 Task: Toggle the ignore legacy warning option in the git.
Action: Mouse moved to (17, 476)
Screenshot: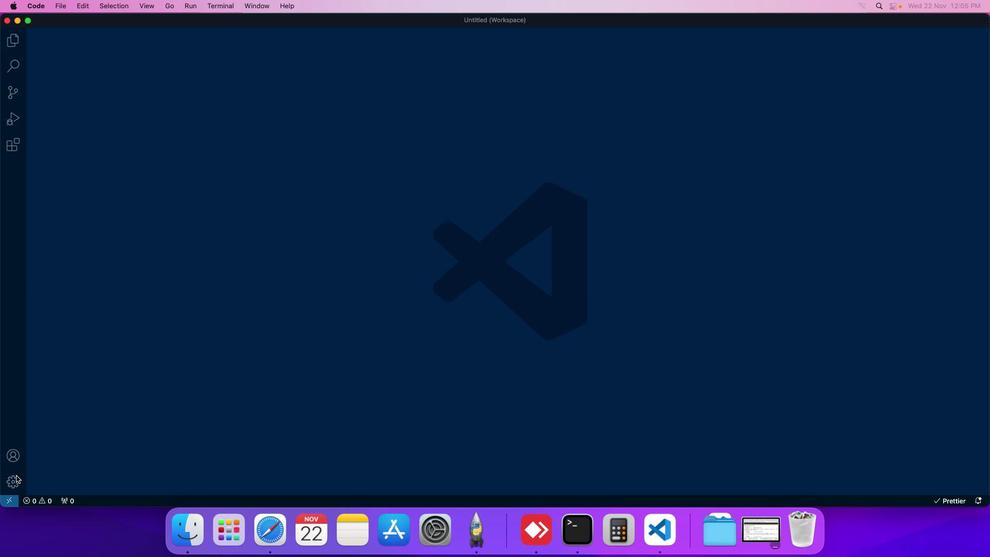 
Action: Mouse pressed left at (17, 476)
Screenshot: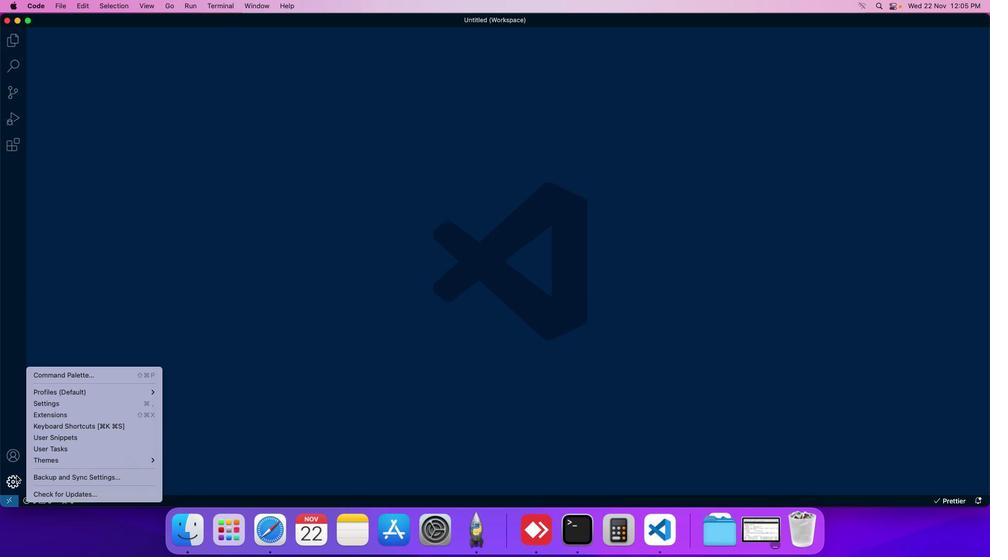 
Action: Mouse moved to (45, 408)
Screenshot: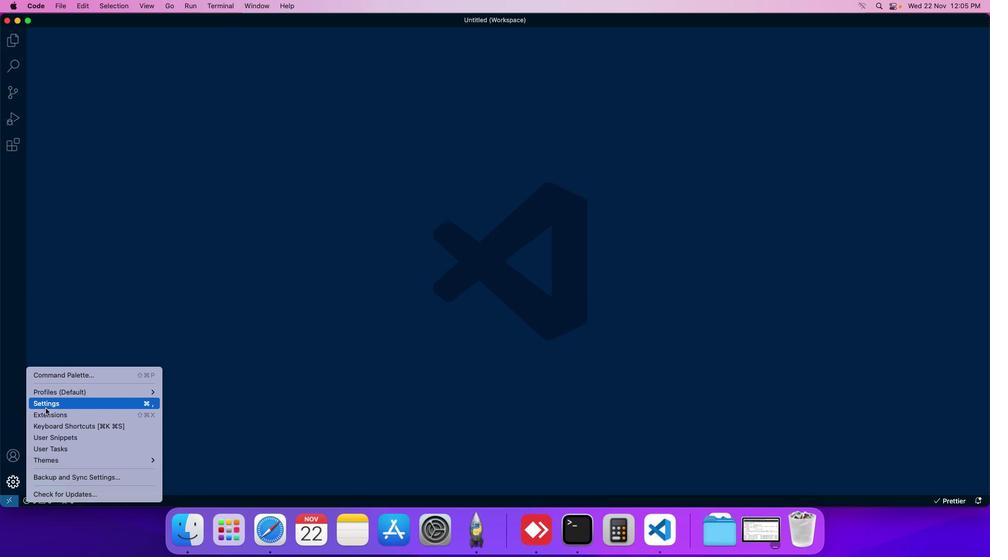 
Action: Mouse pressed left at (45, 408)
Screenshot: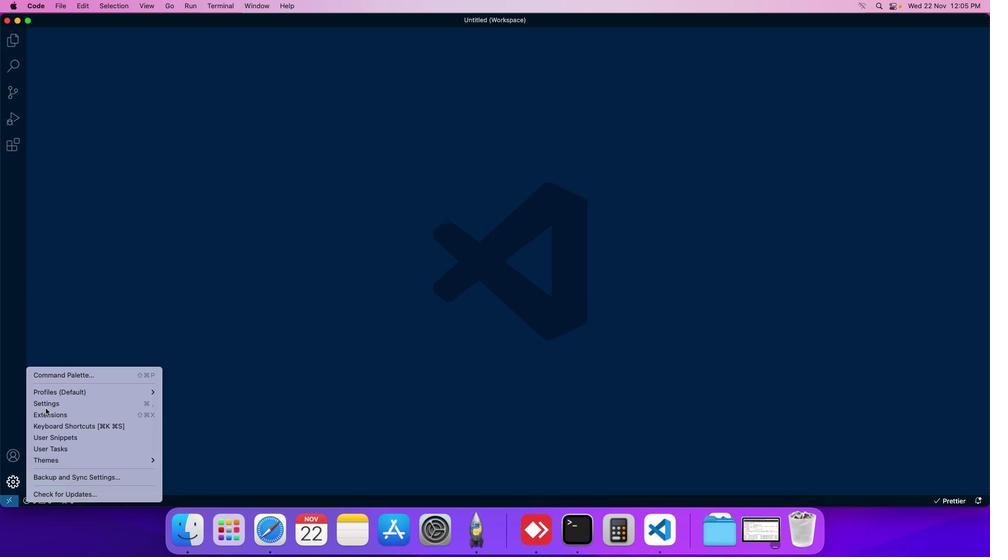 
Action: Mouse moved to (247, 75)
Screenshot: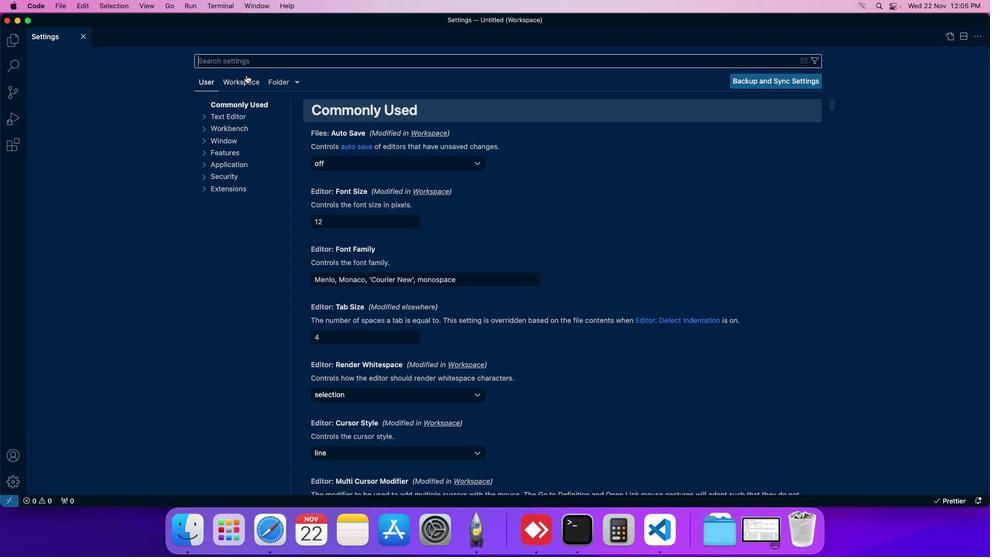 
Action: Mouse pressed left at (247, 75)
Screenshot: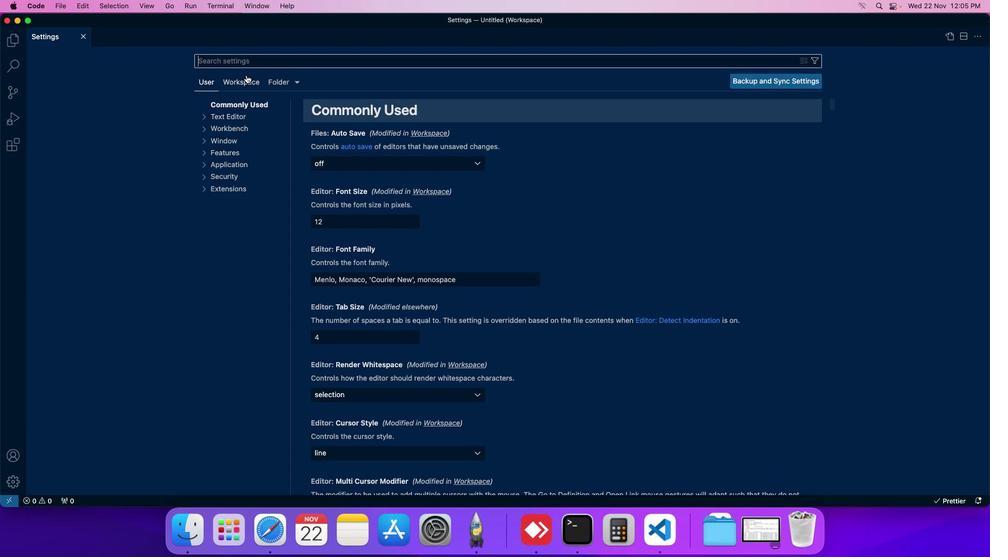 
Action: Mouse moved to (233, 174)
Screenshot: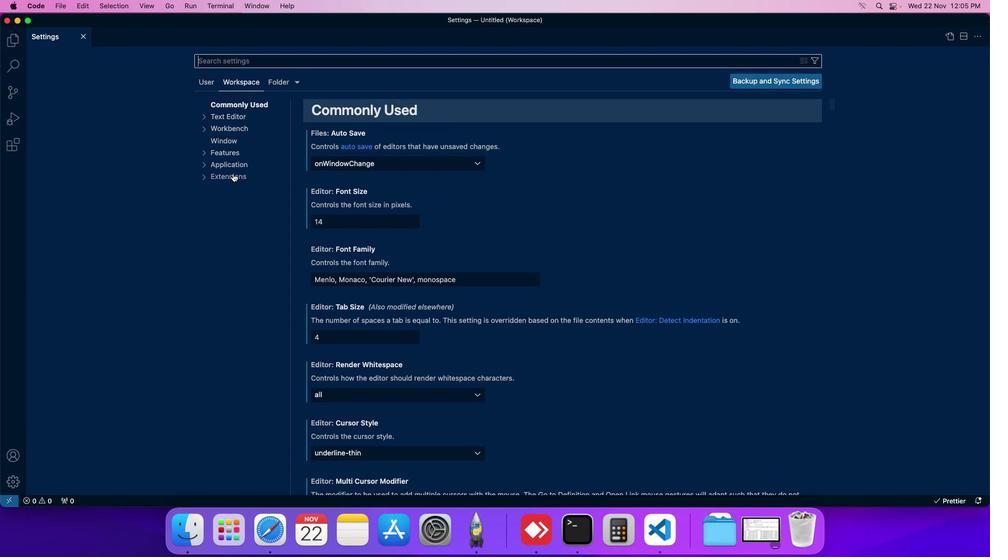 
Action: Mouse pressed left at (233, 174)
Screenshot: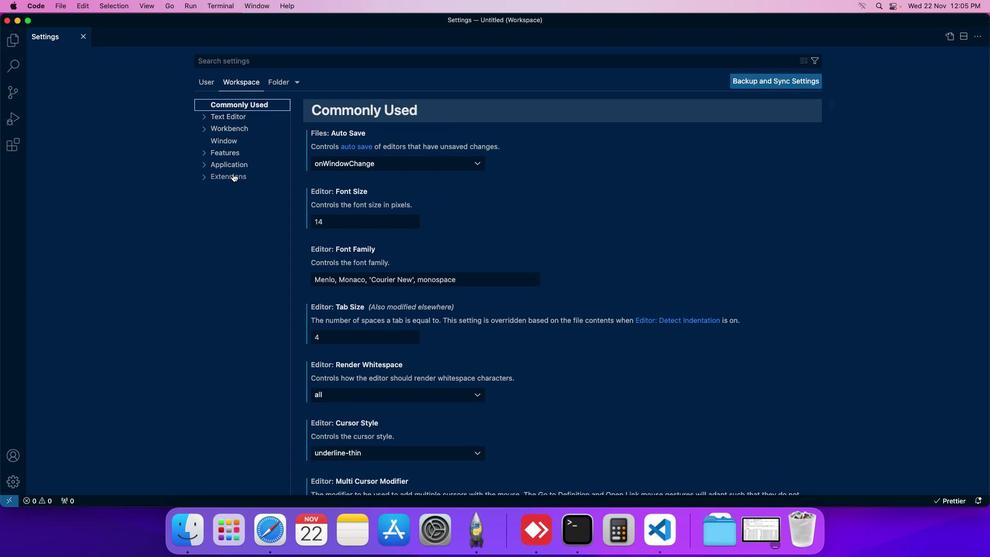 
Action: Mouse moved to (239, 223)
Screenshot: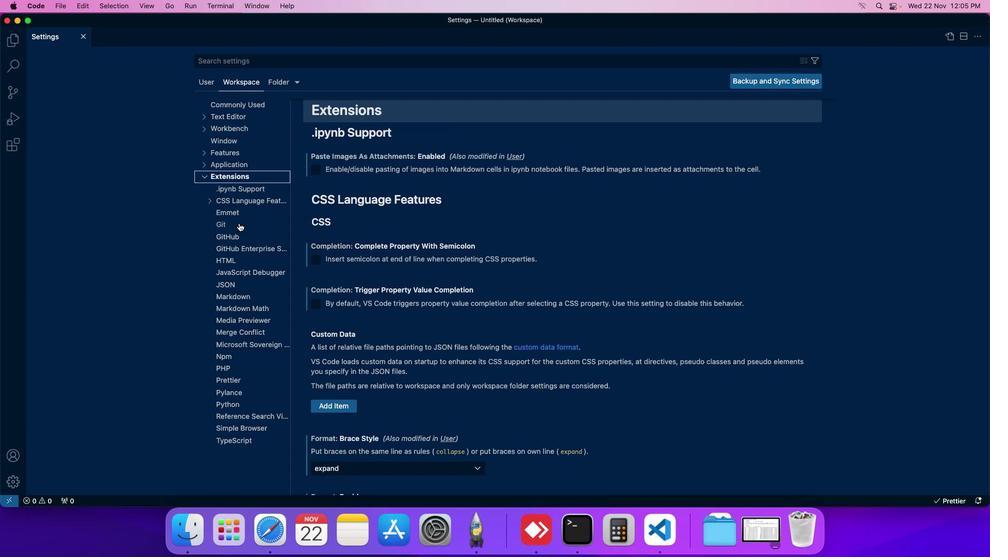 
Action: Mouse pressed left at (239, 223)
Screenshot: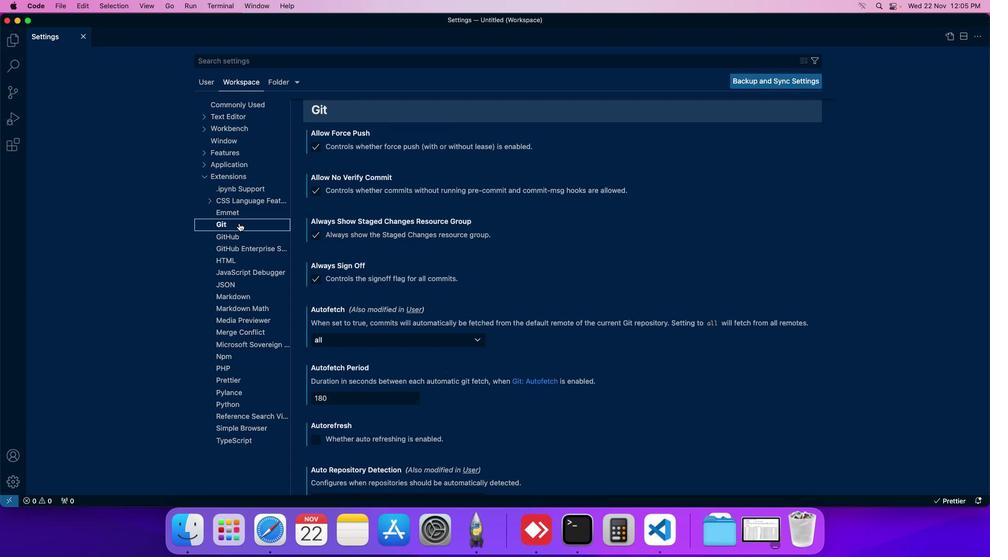 
Action: Mouse moved to (318, 259)
Screenshot: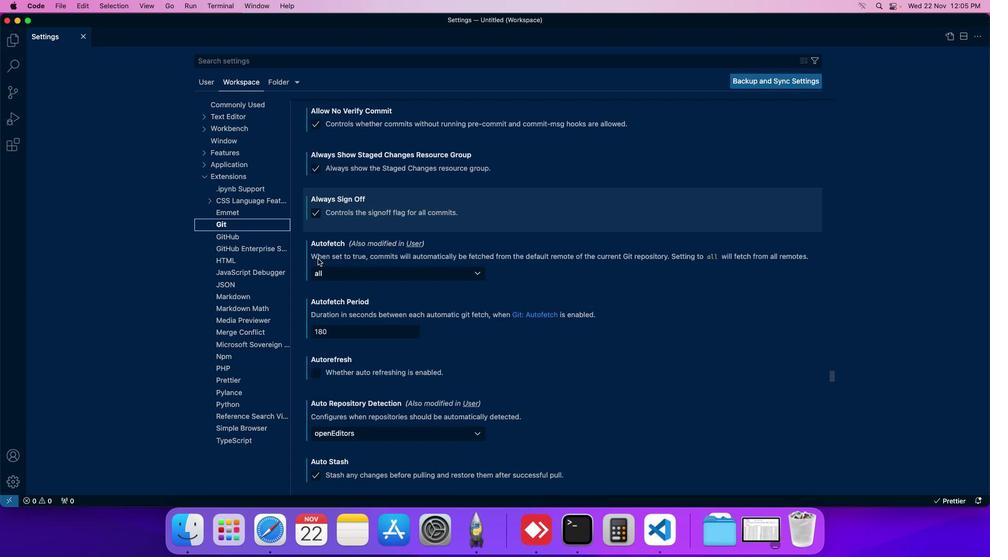 
Action: Mouse scrolled (318, 259) with delta (0, 0)
Screenshot: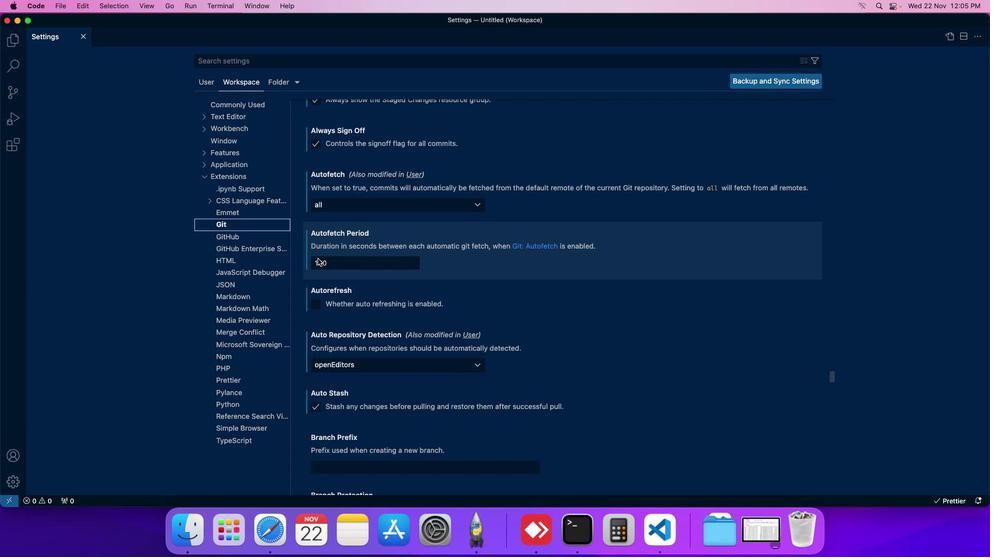 
Action: Mouse scrolled (318, 259) with delta (0, 0)
Screenshot: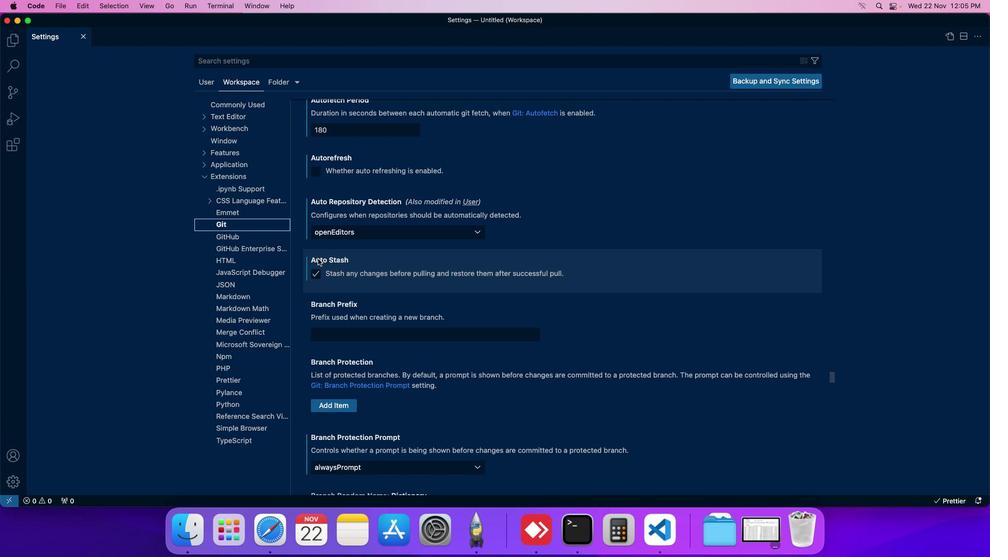 
Action: Mouse scrolled (318, 259) with delta (0, 0)
Screenshot: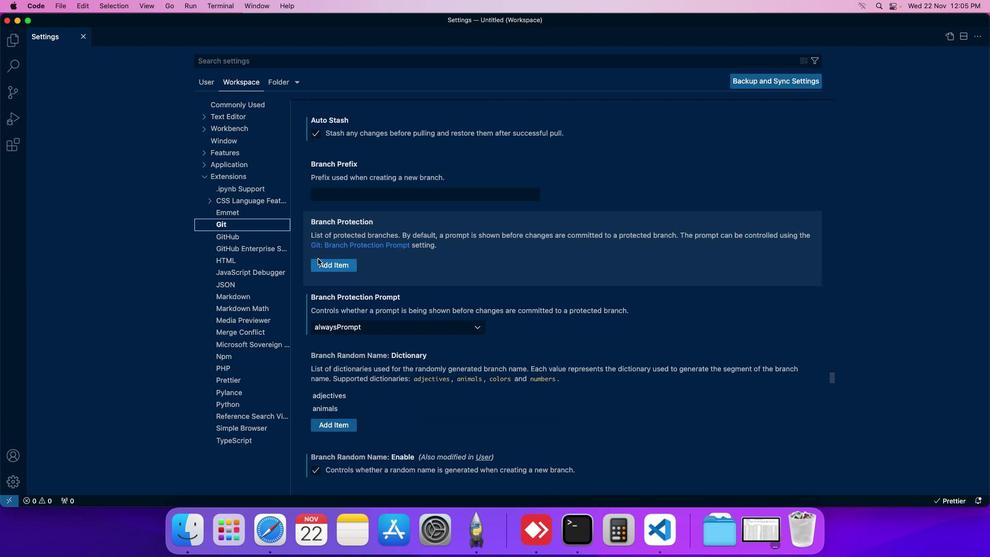 
Action: Mouse scrolled (318, 259) with delta (0, 0)
Screenshot: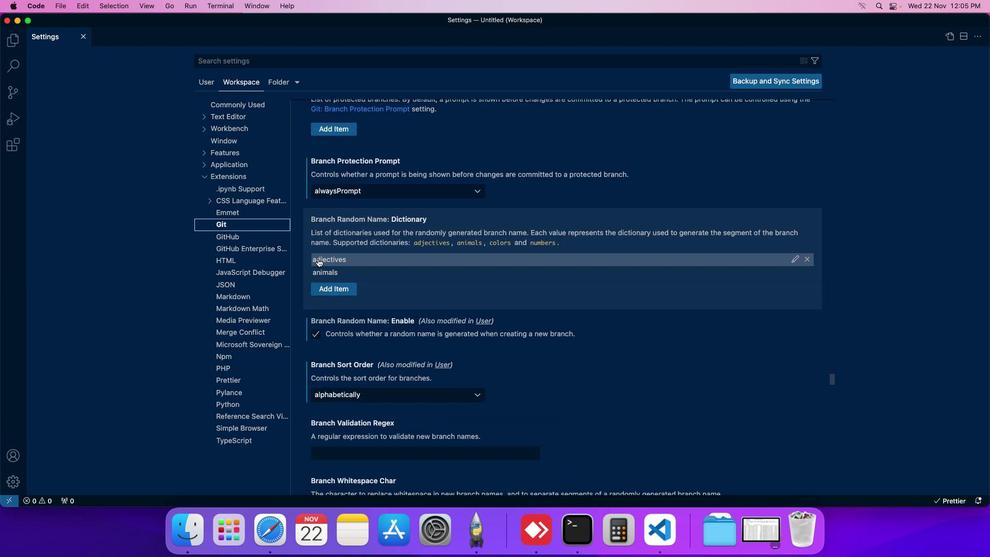 
Action: Mouse scrolled (318, 259) with delta (0, 0)
Screenshot: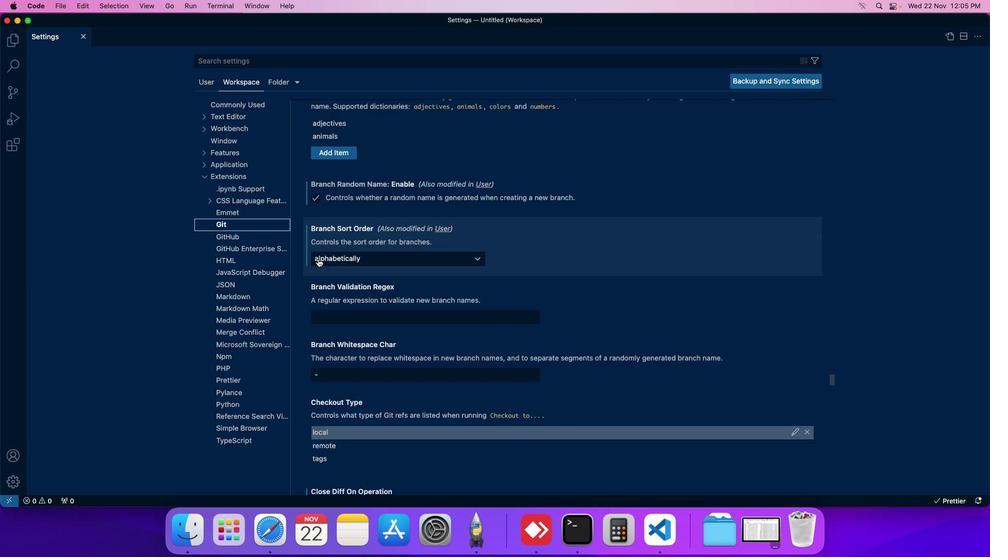 
Action: Mouse scrolled (318, 259) with delta (0, 0)
Screenshot: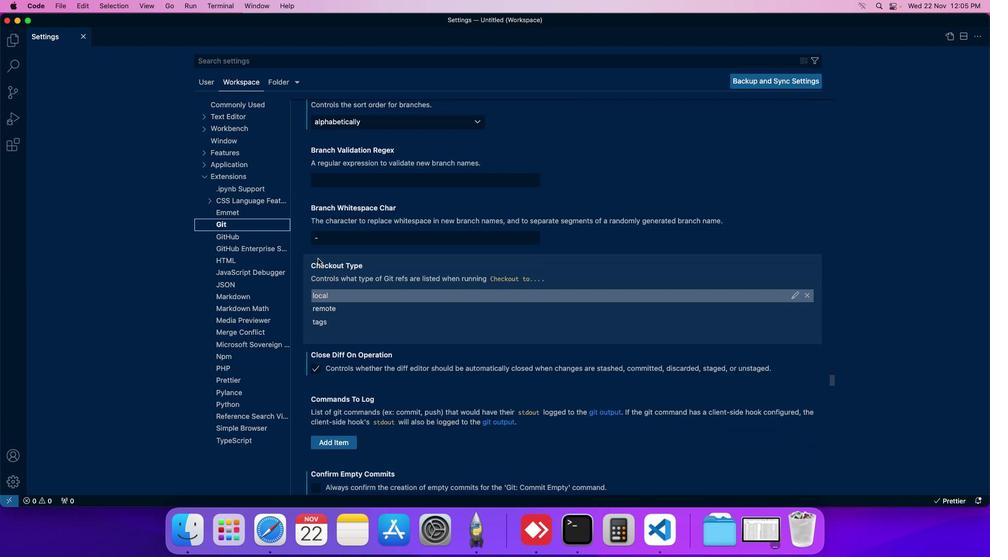
Action: Mouse scrolled (318, 259) with delta (0, 0)
Screenshot: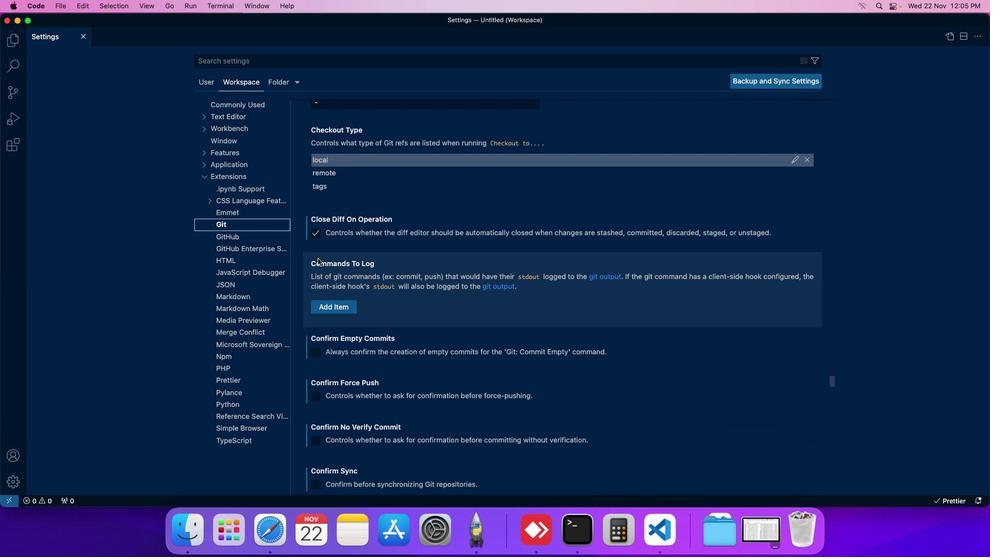
Action: Mouse scrolled (318, 259) with delta (0, 0)
Screenshot: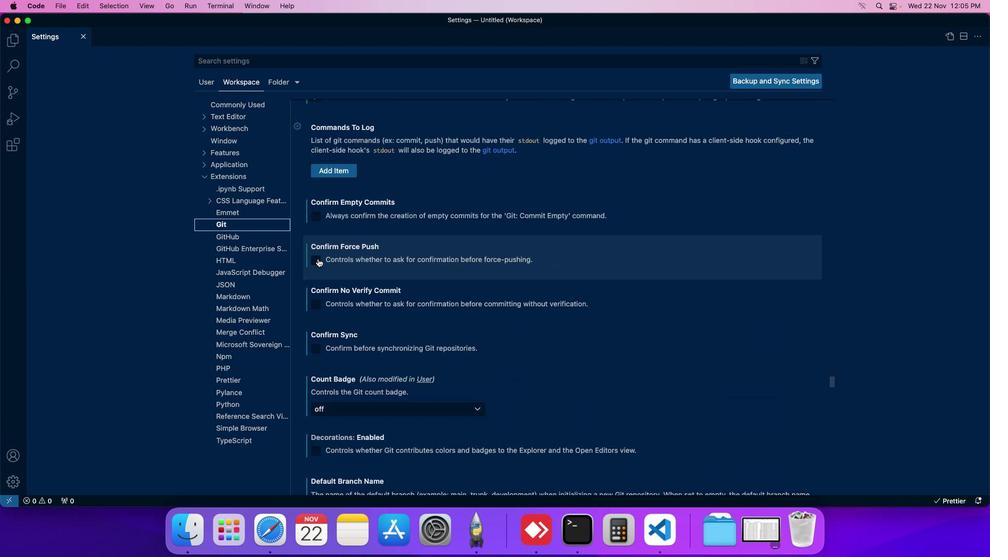 
Action: Mouse scrolled (318, 259) with delta (0, 0)
Screenshot: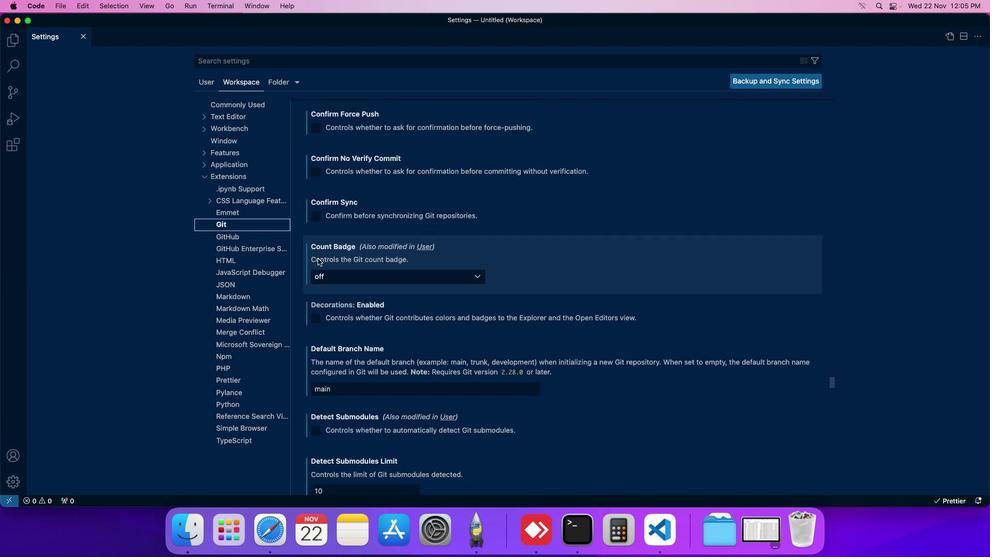 
Action: Mouse scrolled (318, 259) with delta (0, 0)
Screenshot: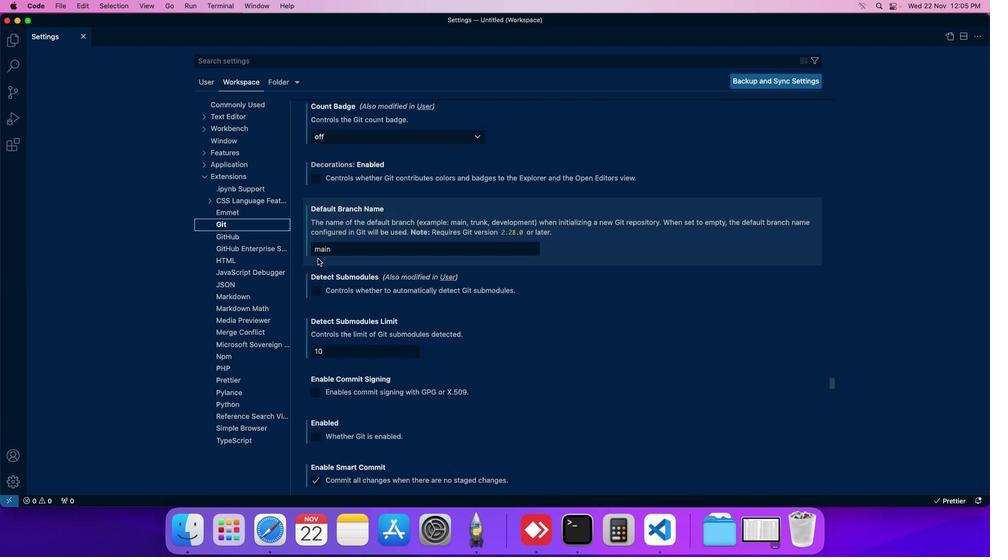 
Action: Mouse scrolled (318, 259) with delta (0, 0)
Screenshot: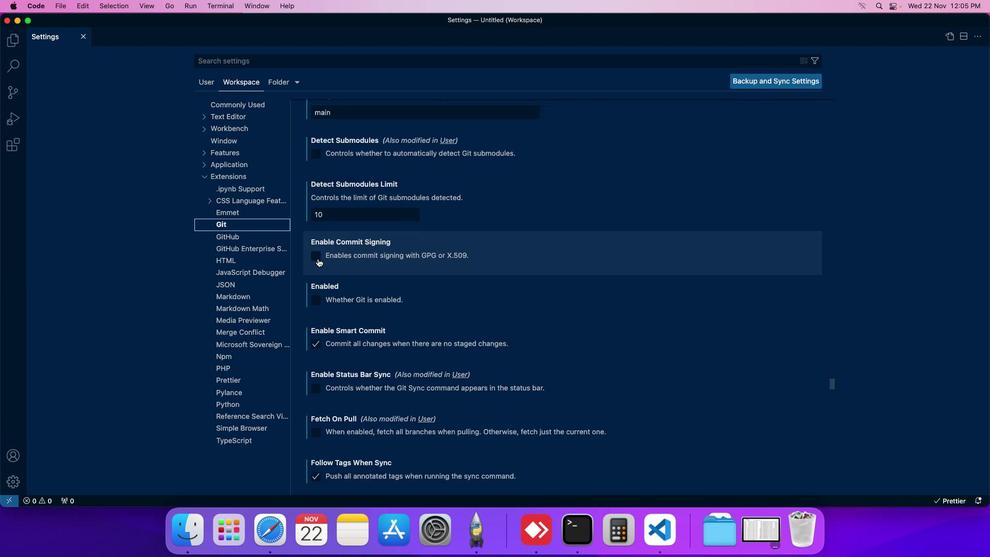 
Action: Mouse scrolled (318, 259) with delta (0, 0)
Screenshot: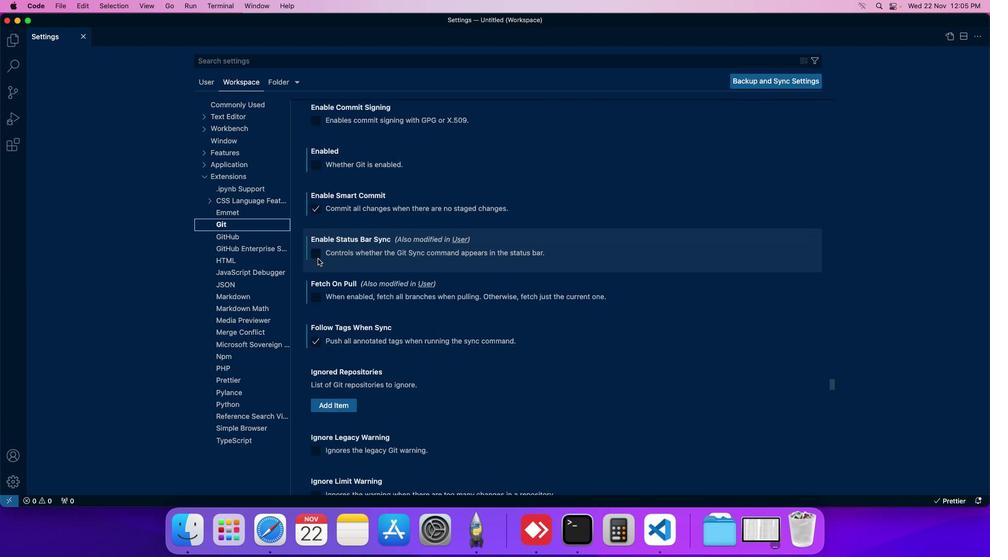 
Action: Mouse scrolled (318, 259) with delta (0, 0)
Screenshot: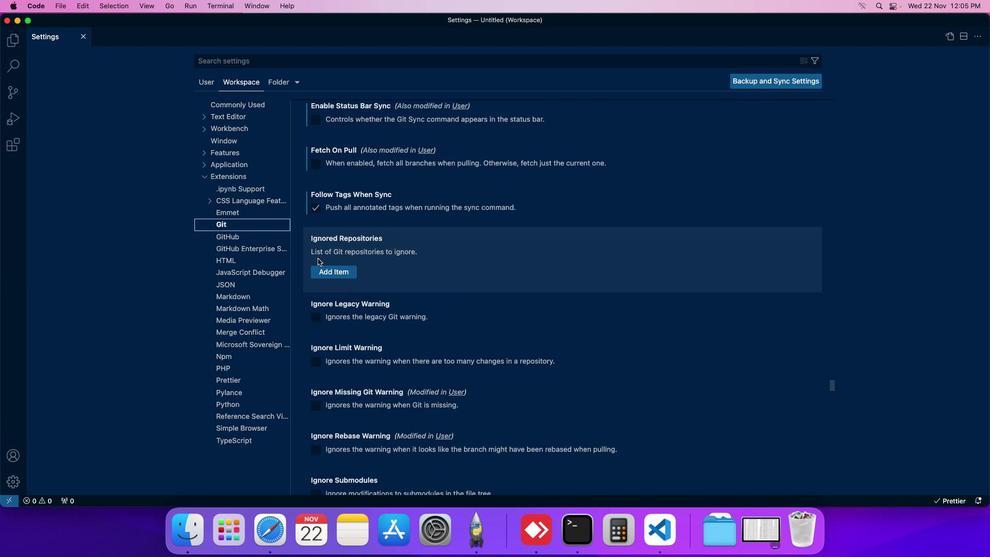 
Action: Mouse scrolled (318, 259) with delta (0, 0)
Screenshot: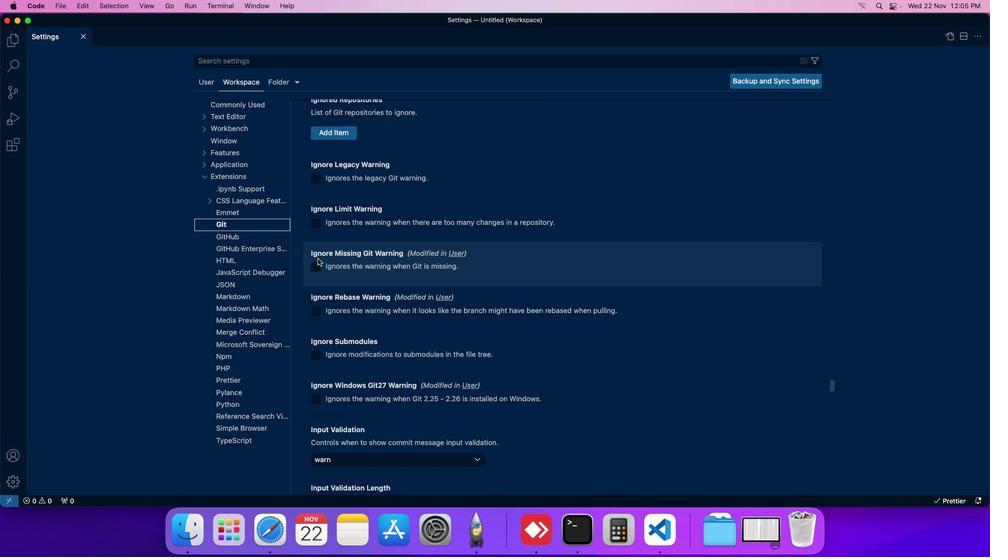 
Action: Mouse moved to (315, 178)
Screenshot: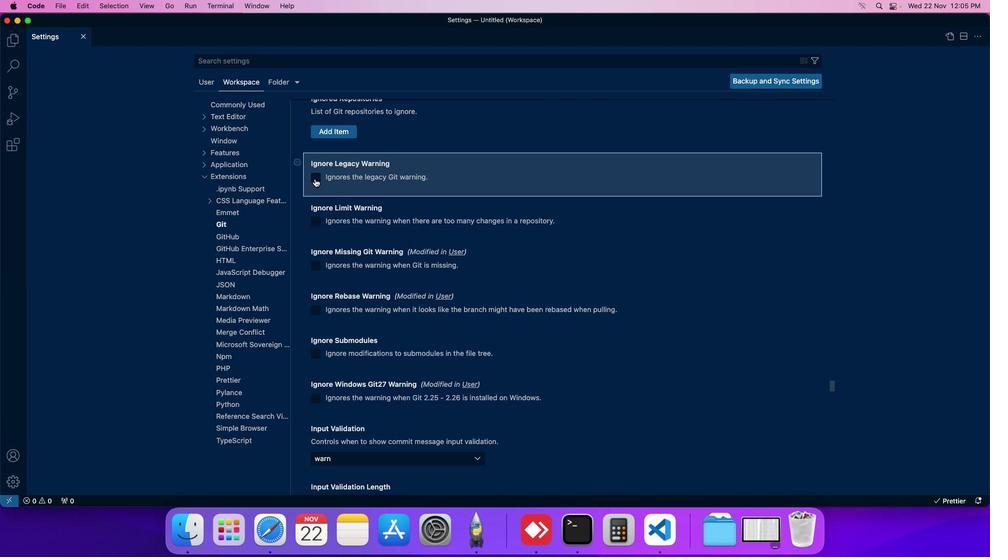 
Action: Mouse pressed left at (315, 178)
Screenshot: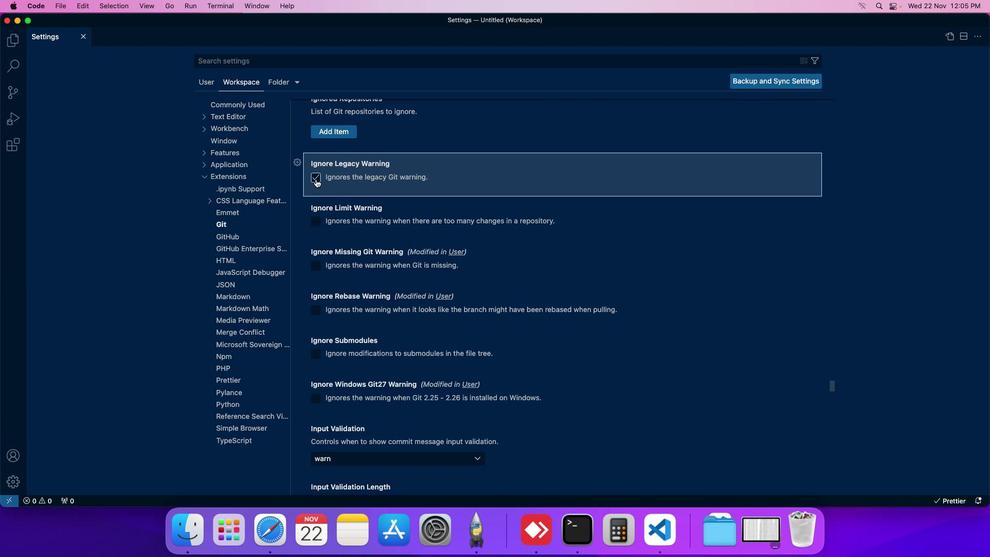 
Action: Mouse moved to (319, 181)
Screenshot: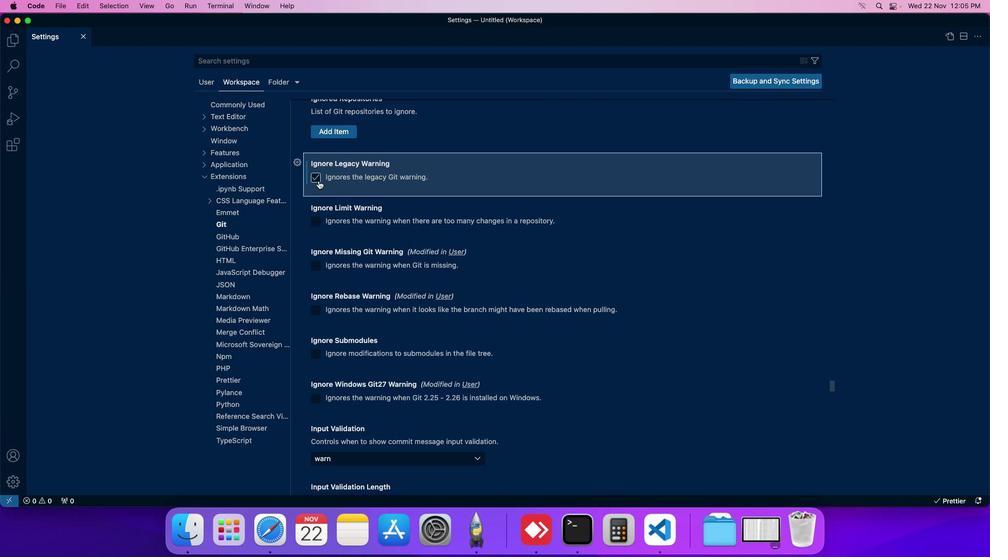 
